 Task: Use the formula "IMPRODUCT" in spreadsheet "Project portfolio".
Action: Mouse pressed left at (839, 279)
Screenshot: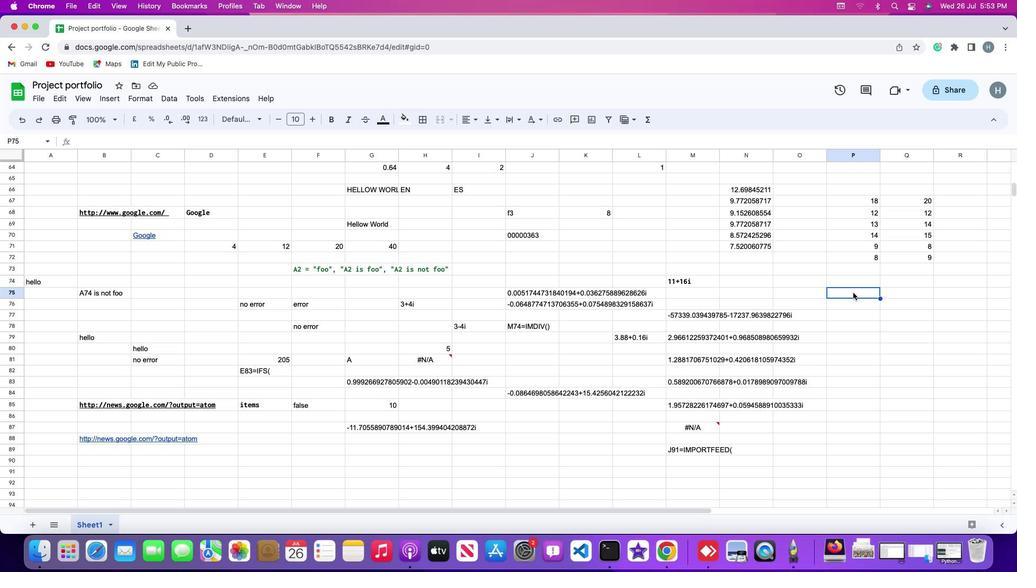 
Action: Mouse moved to (95, 85)
Screenshot: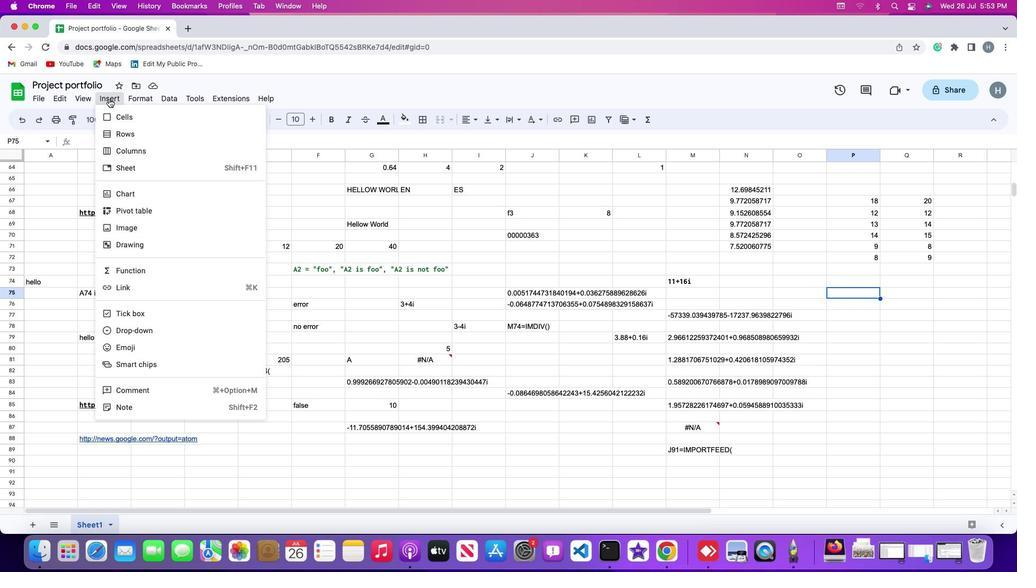 
Action: Mouse pressed left at (95, 85)
Screenshot: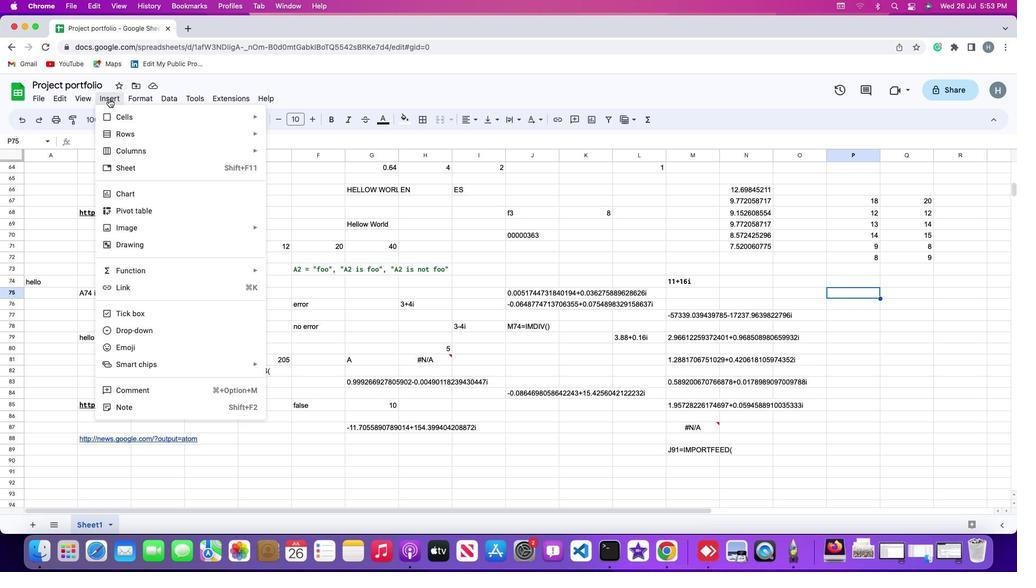 
Action: Mouse moved to (107, 254)
Screenshot: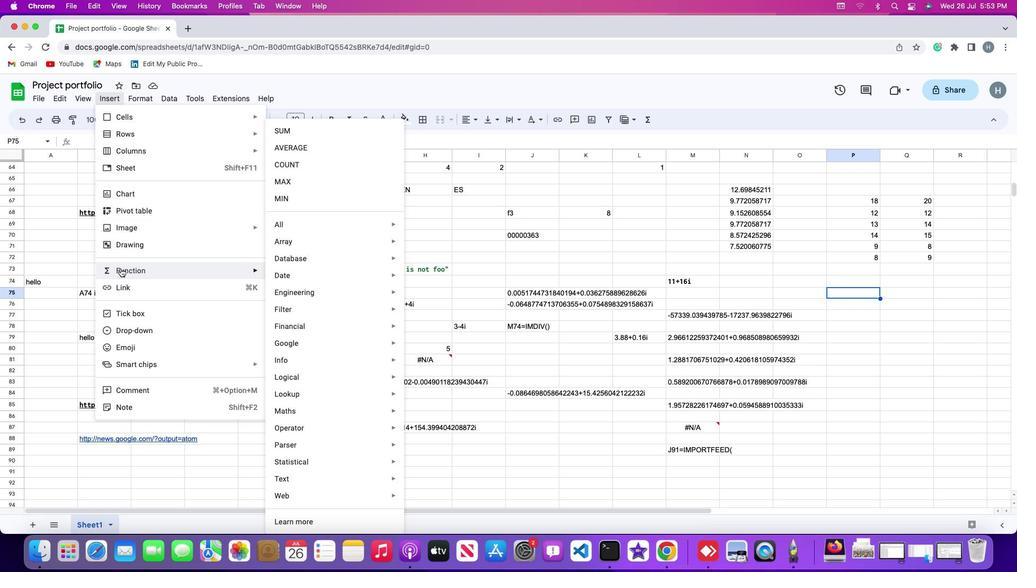 
Action: Mouse pressed left at (107, 254)
Screenshot: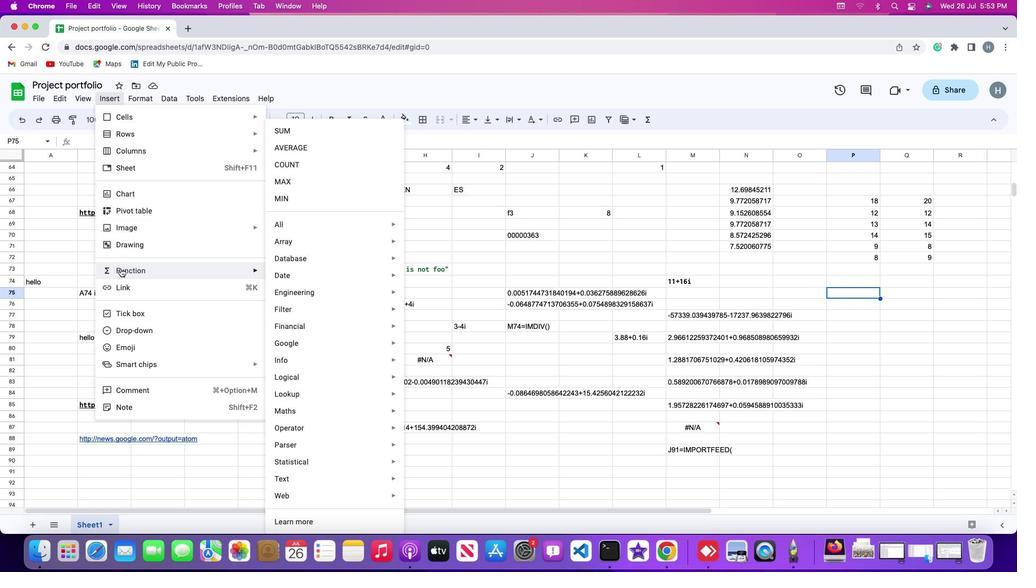 
Action: Mouse moved to (279, 214)
Screenshot: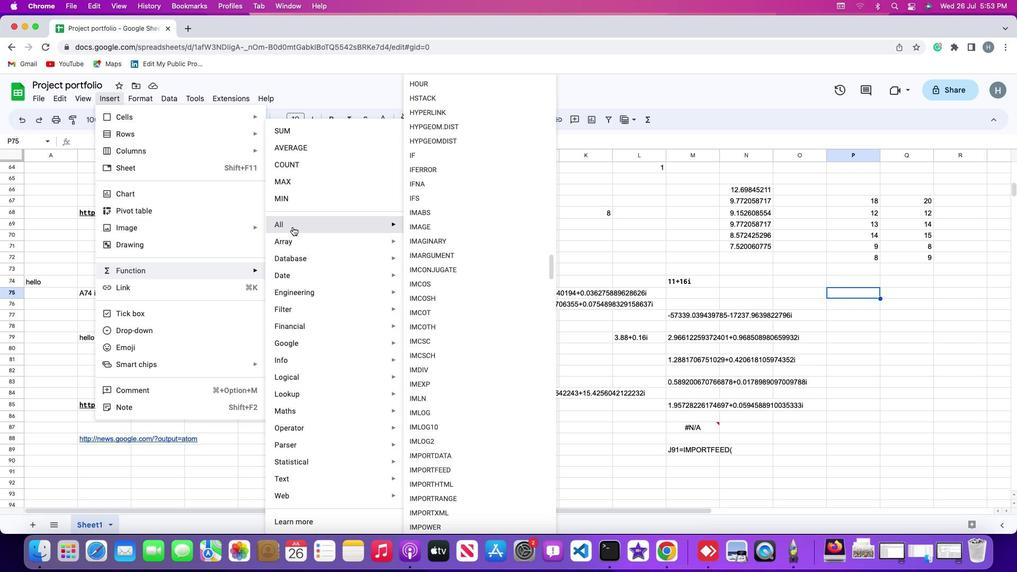 
Action: Mouse pressed left at (279, 214)
Screenshot: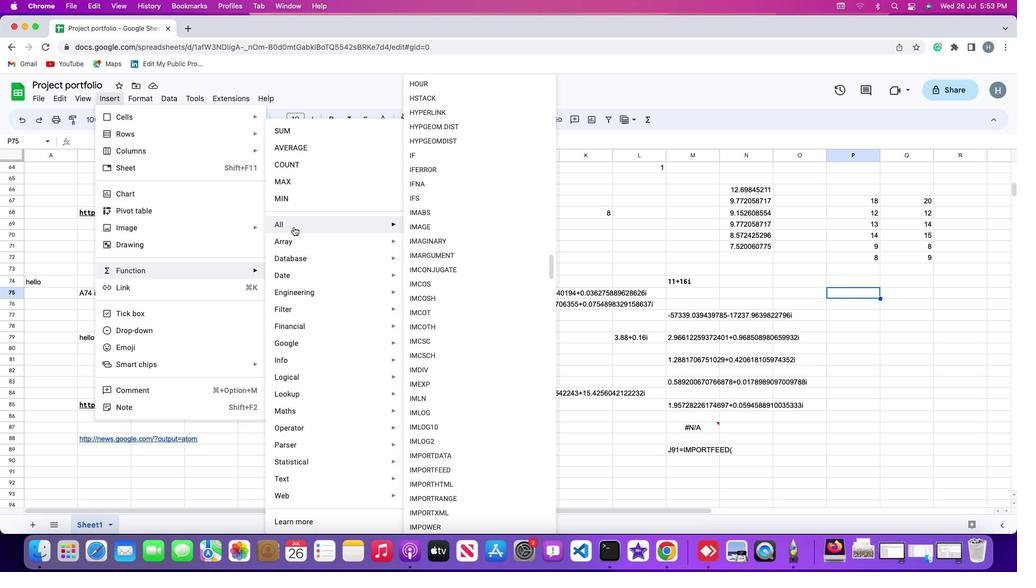 
Action: Mouse moved to (449, 415)
Screenshot: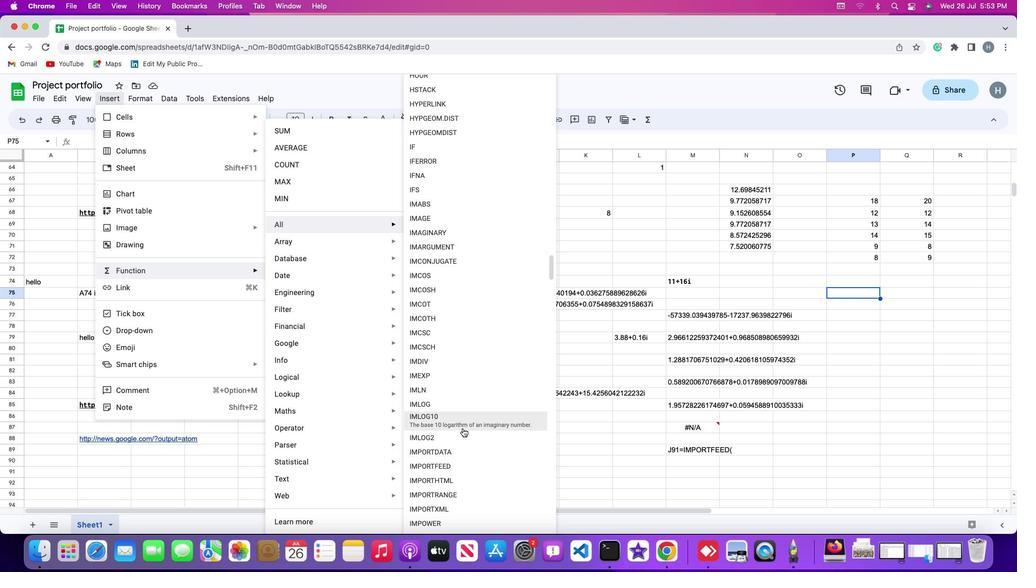 
Action: Mouse scrolled (449, 415) with delta (-12, -13)
Screenshot: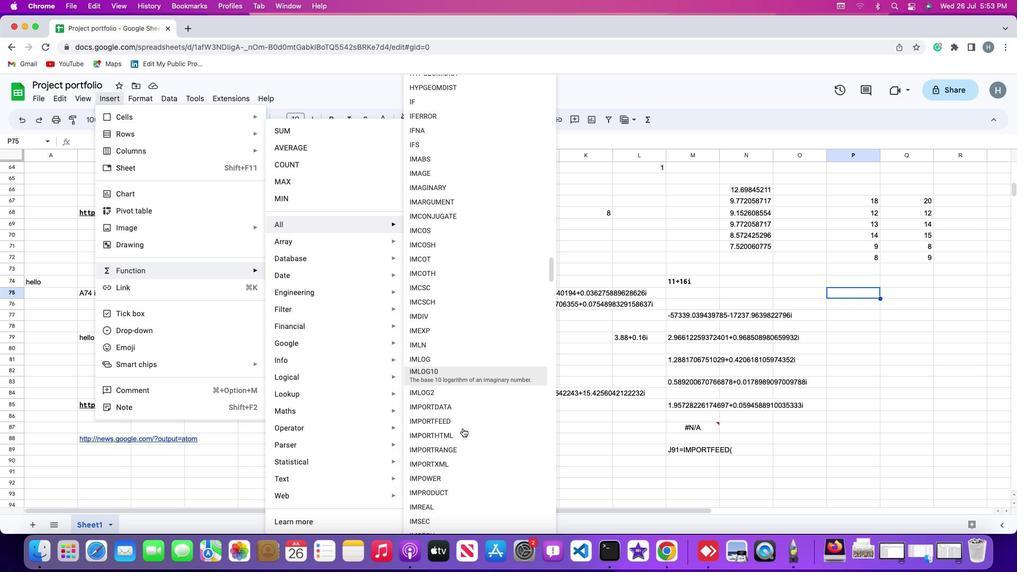 
Action: Mouse scrolled (449, 415) with delta (-12, -13)
Screenshot: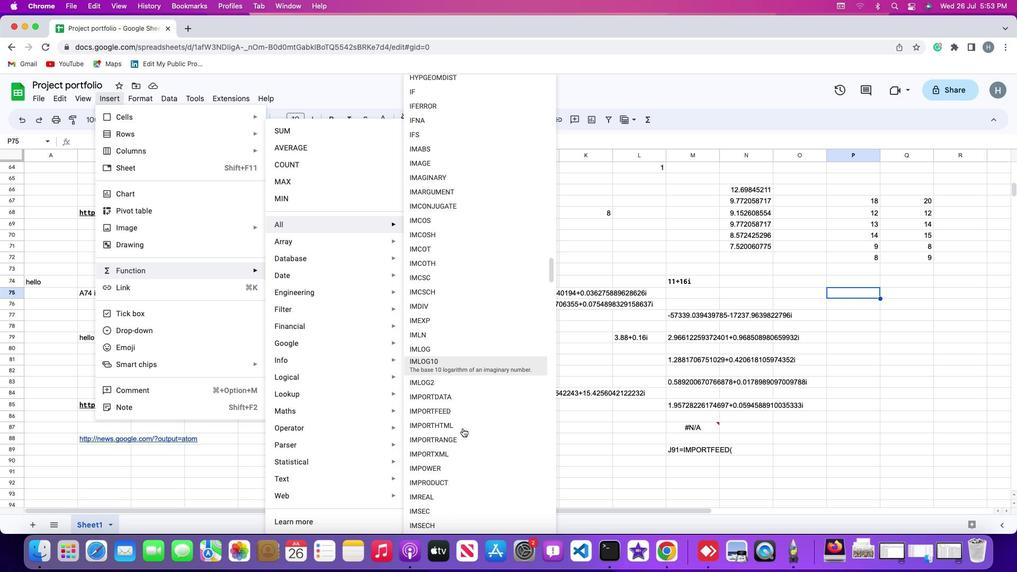 
Action: Mouse scrolled (449, 415) with delta (-12, -13)
Screenshot: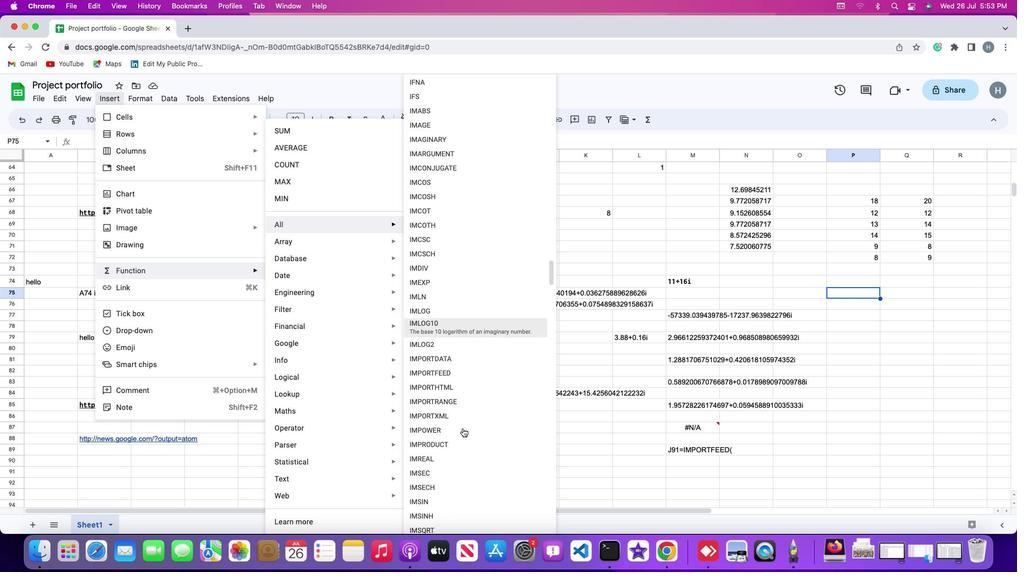 
Action: Mouse scrolled (449, 415) with delta (-12, -13)
Screenshot: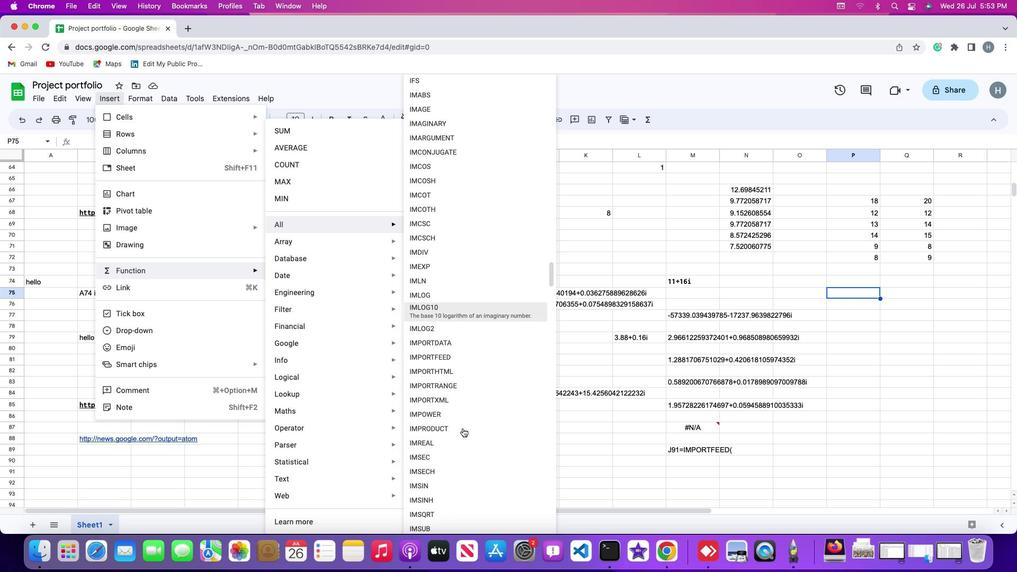 
Action: Mouse moved to (427, 413)
Screenshot: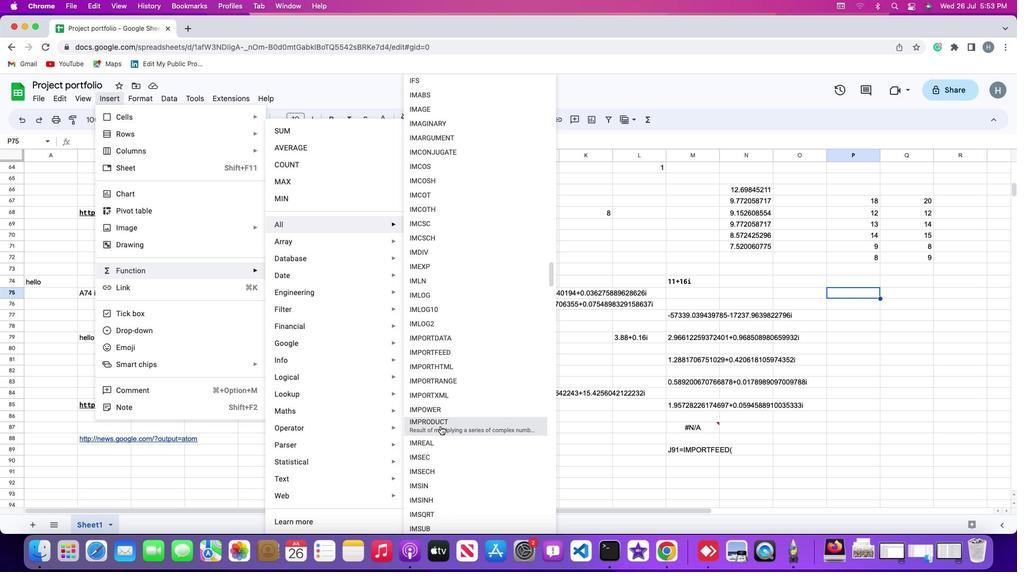 
Action: Mouse pressed left at (427, 413)
Screenshot: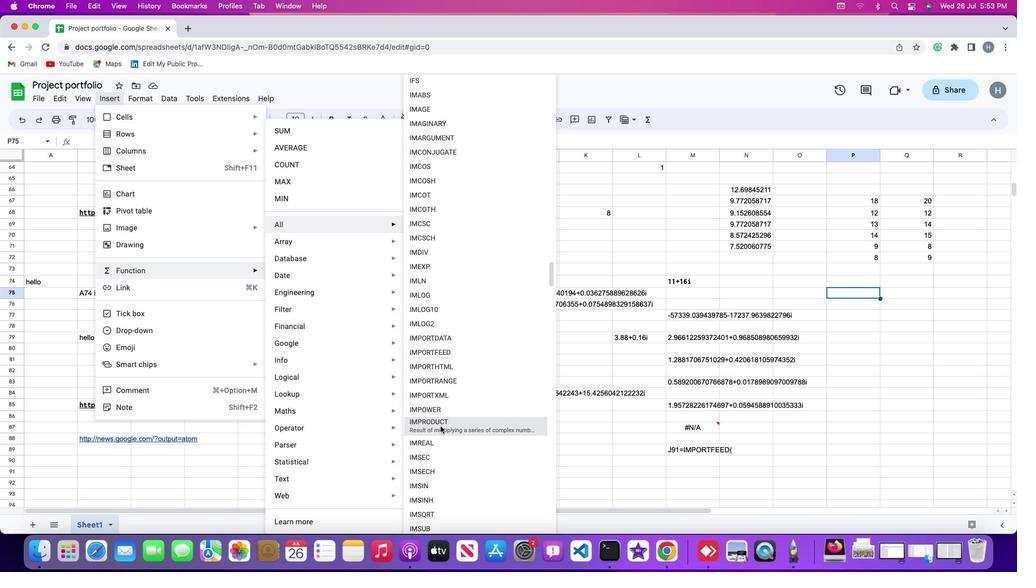 
Action: Mouse moved to (845, 186)
Screenshot: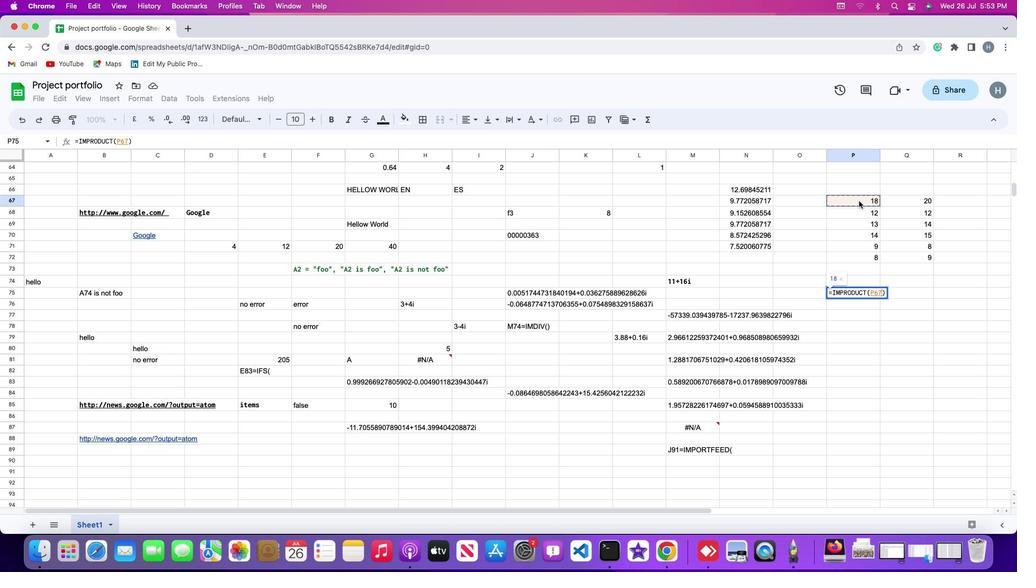 
Action: Mouse pressed left at (845, 186)
Screenshot: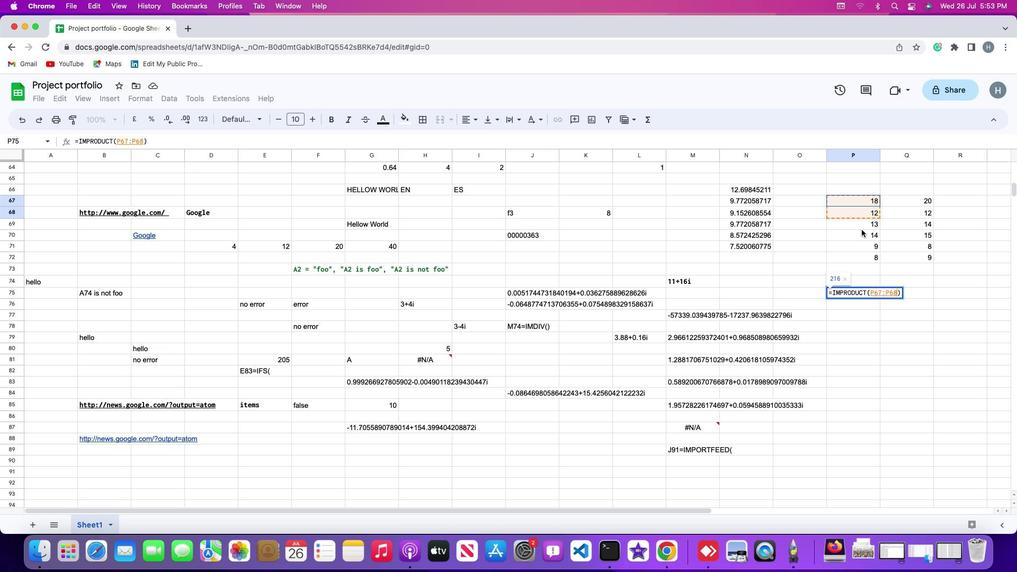 
Action: Mouse moved to (852, 244)
Screenshot: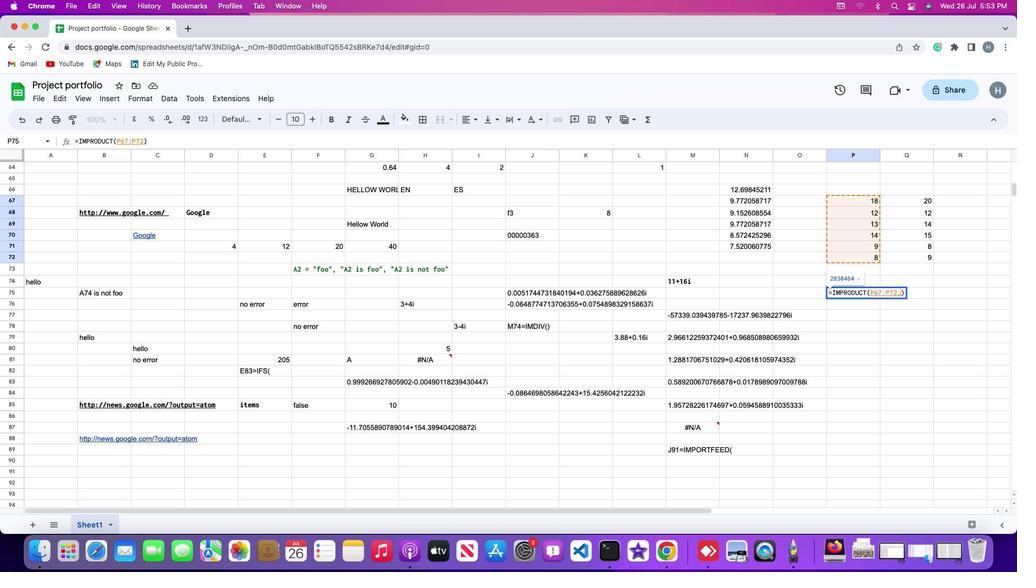 
Action: Key pressed ','
Screenshot: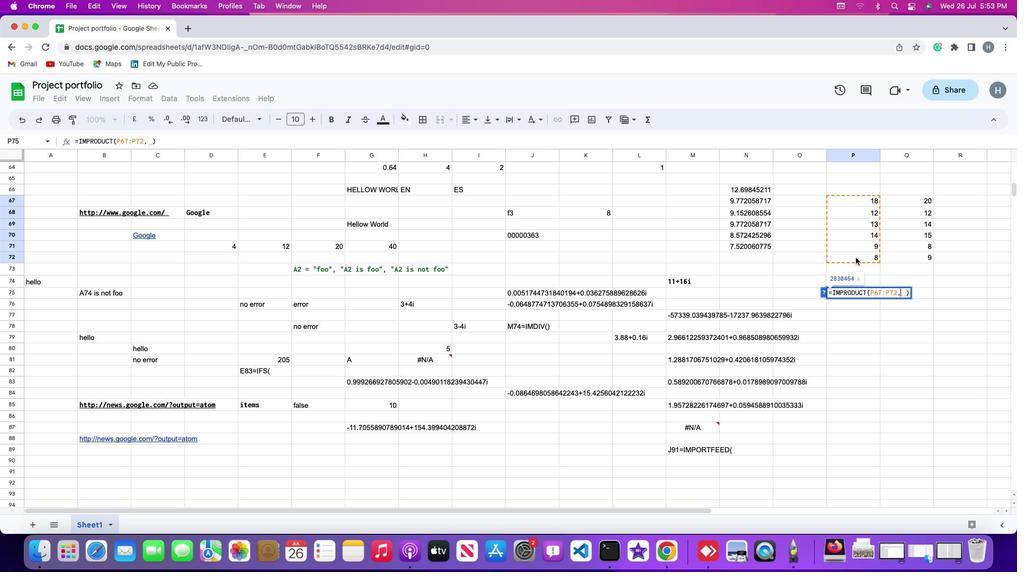 
Action: Mouse moved to (401, 290)
Screenshot: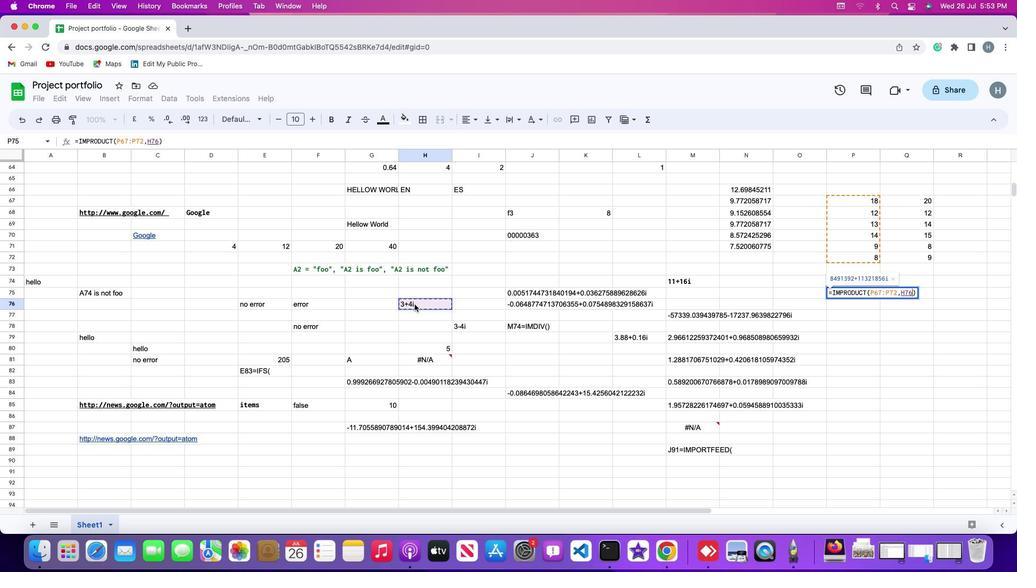 
Action: Mouse pressed left at (401, 290)
Screenshot: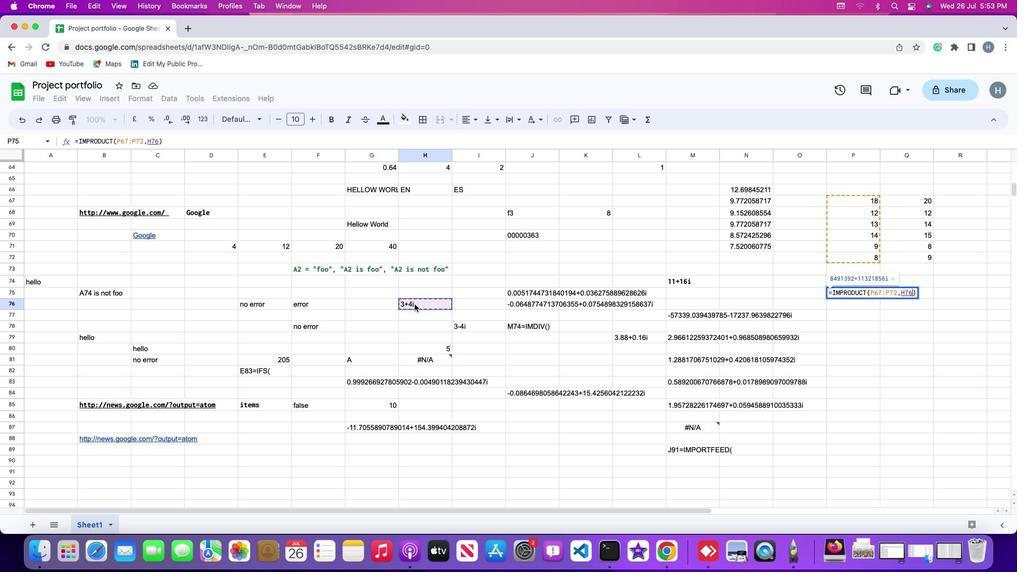 
Action: Mouse moved to (402, 290)
Screenshot: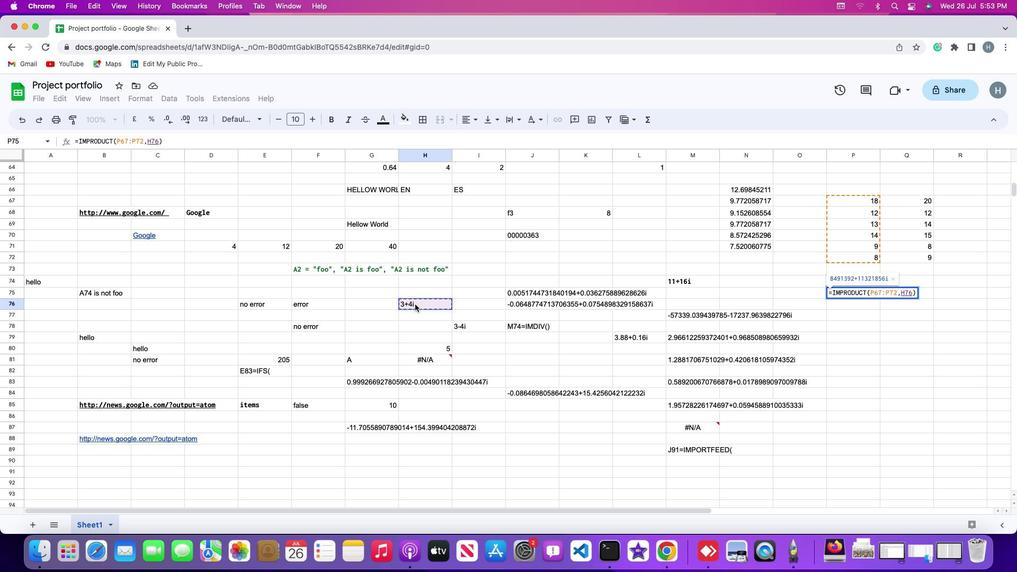 
Action: Key pressed Key.enter
Screenshot: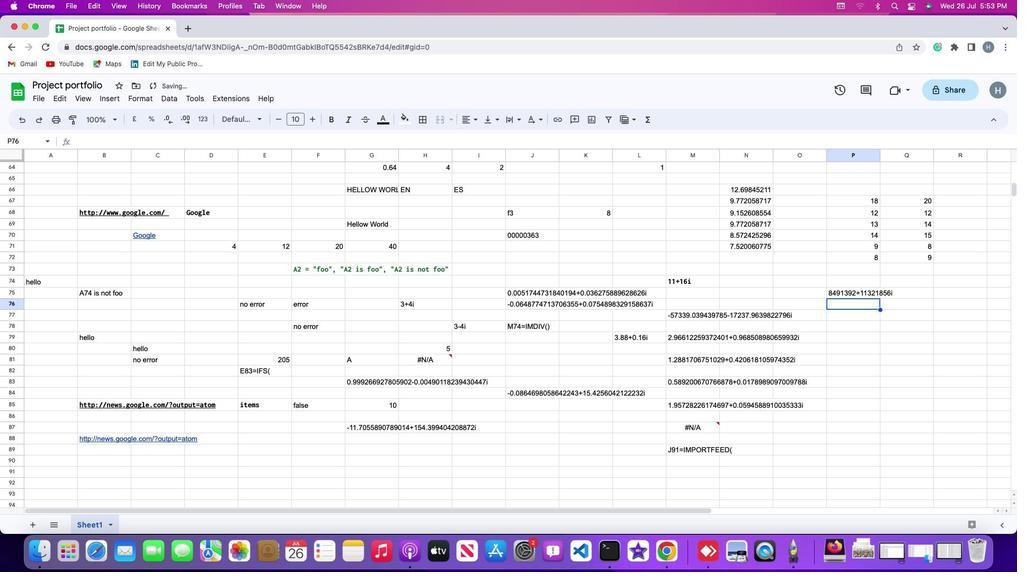 
Action: Mouse moved to (402, 290)
Screenshot: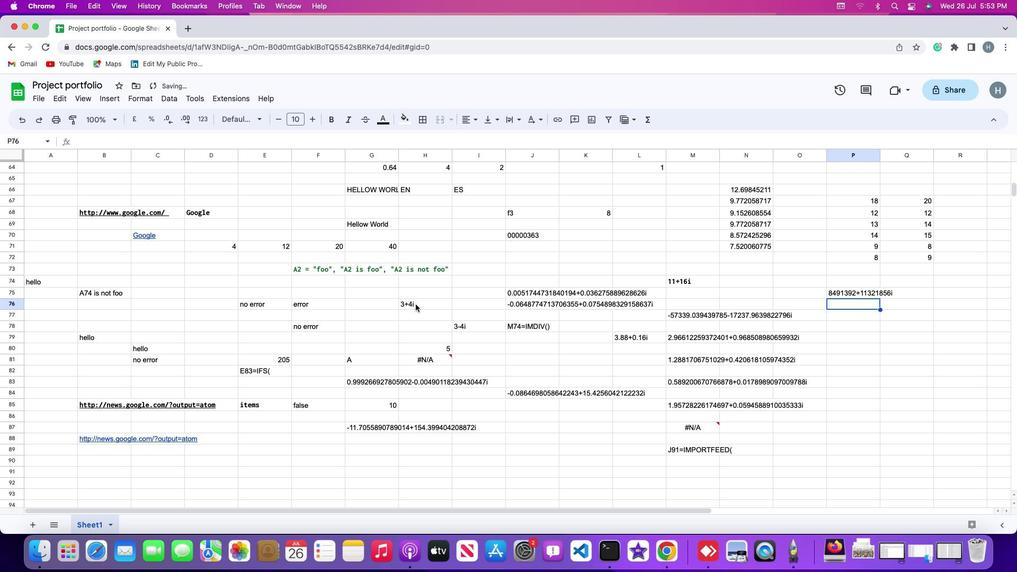 
